 Task: Add the task  Improve performance of the app on low-end devices to the section Code Cheetahs in the project TreasureLine and add a Due Date to the respective task as 2023/07/08.
Action: Mouse moved to (64, 275)
Screenshot: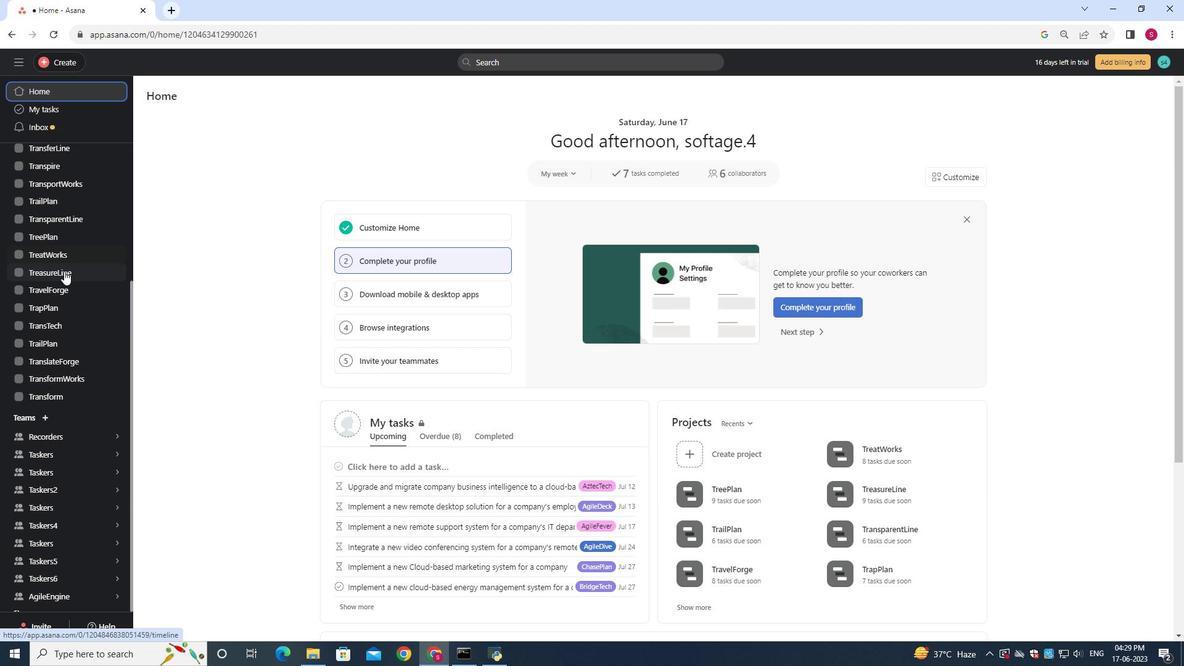 
Action: Mouse pressed left at (63, 275)
Screenshot: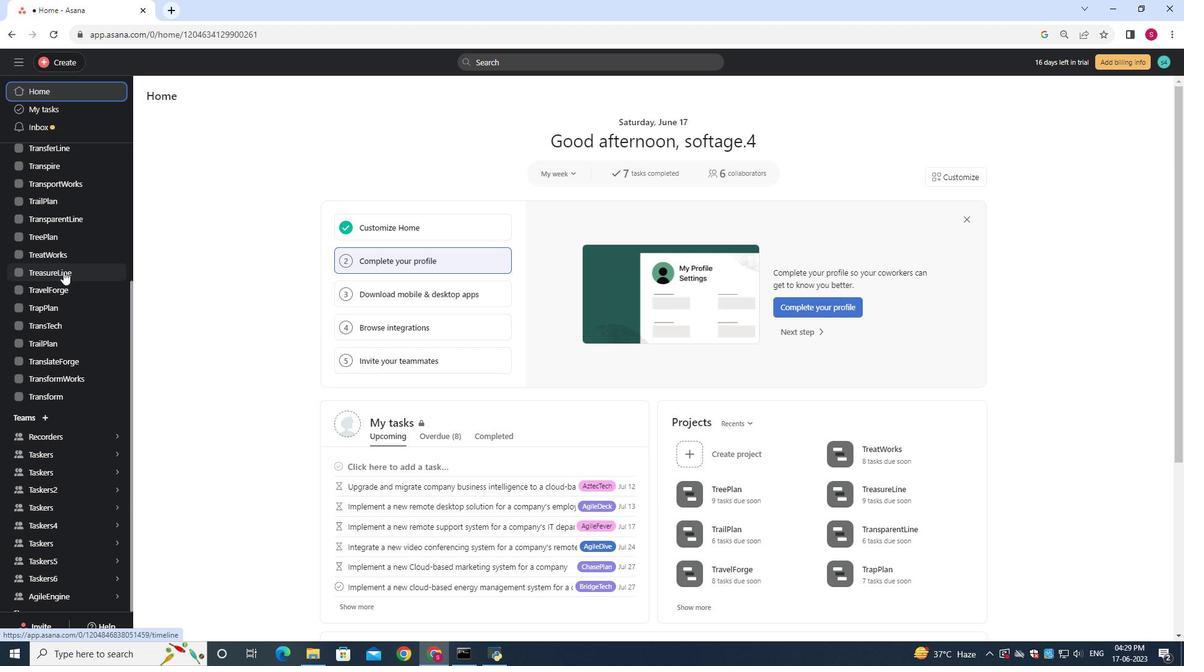 
Action: Mouse moved to (427, 272)
Screenshot: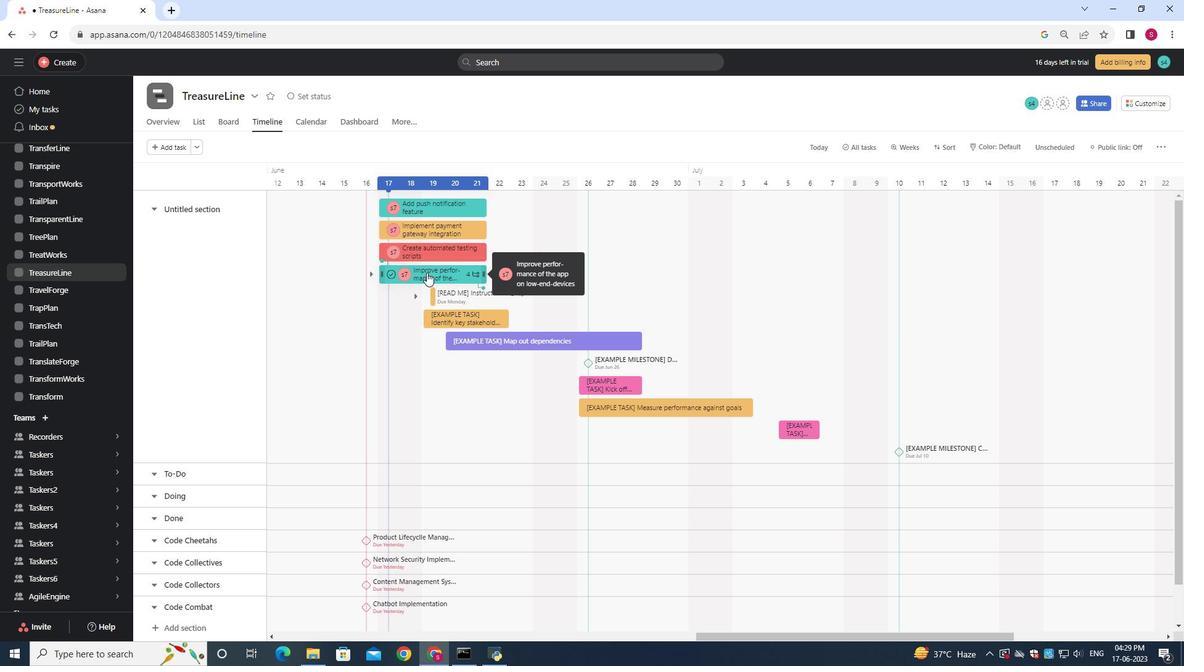 
Action: Mouse pressed left at (427, 272)
Screenshot: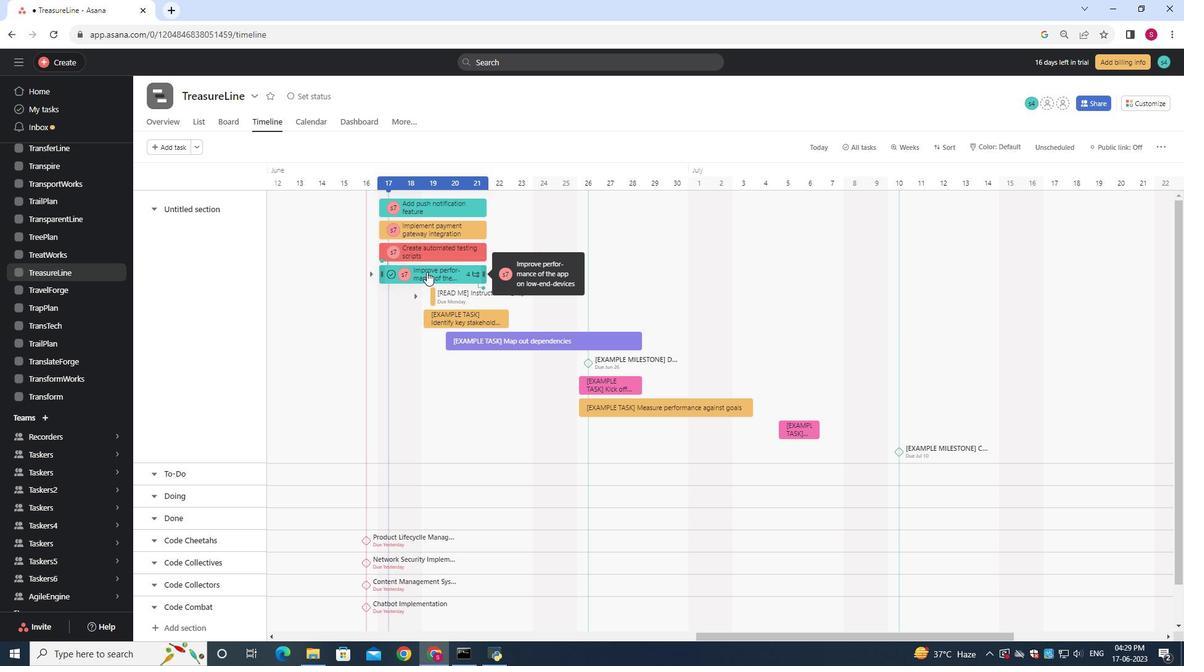 
Action: Mouse moved to (340, 512)
Screenshot: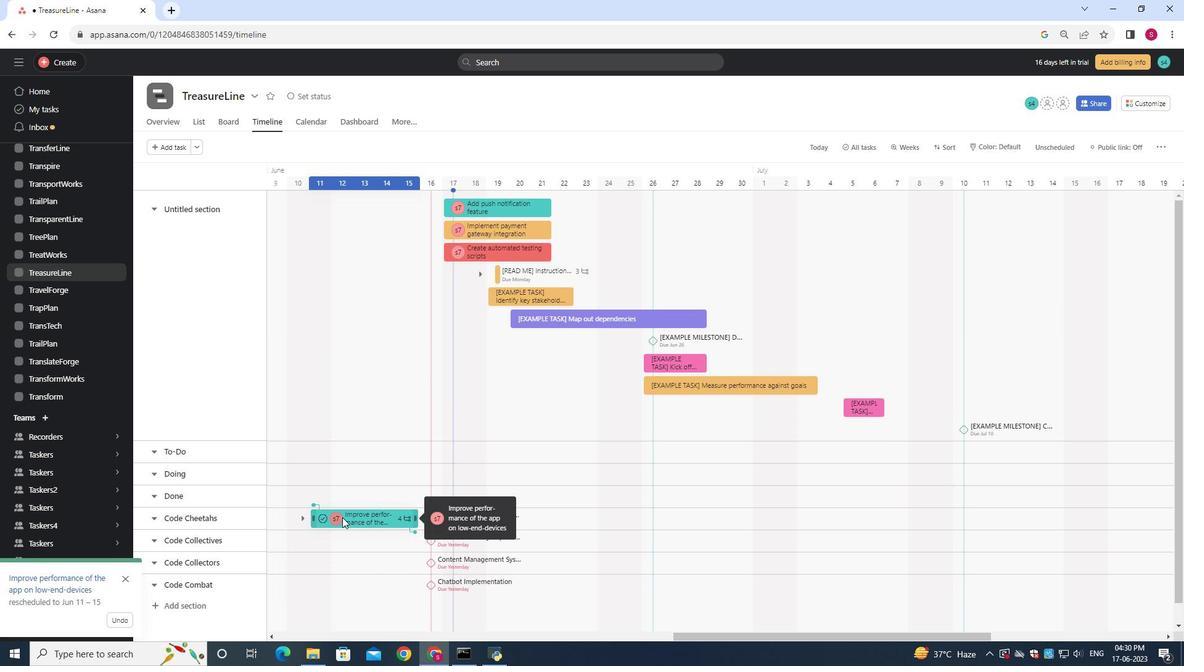 
Action: Mouse pressed left at (340, 512)
Screenshot: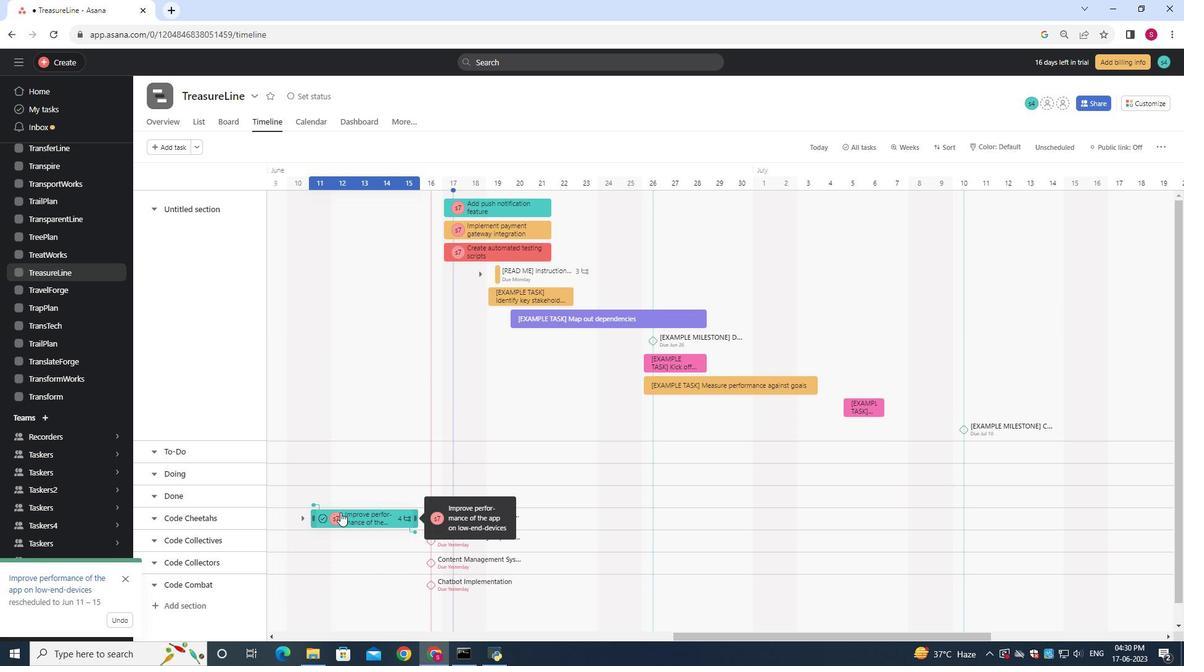 
Action: Mouse moved to (955, 233)
Screenshot: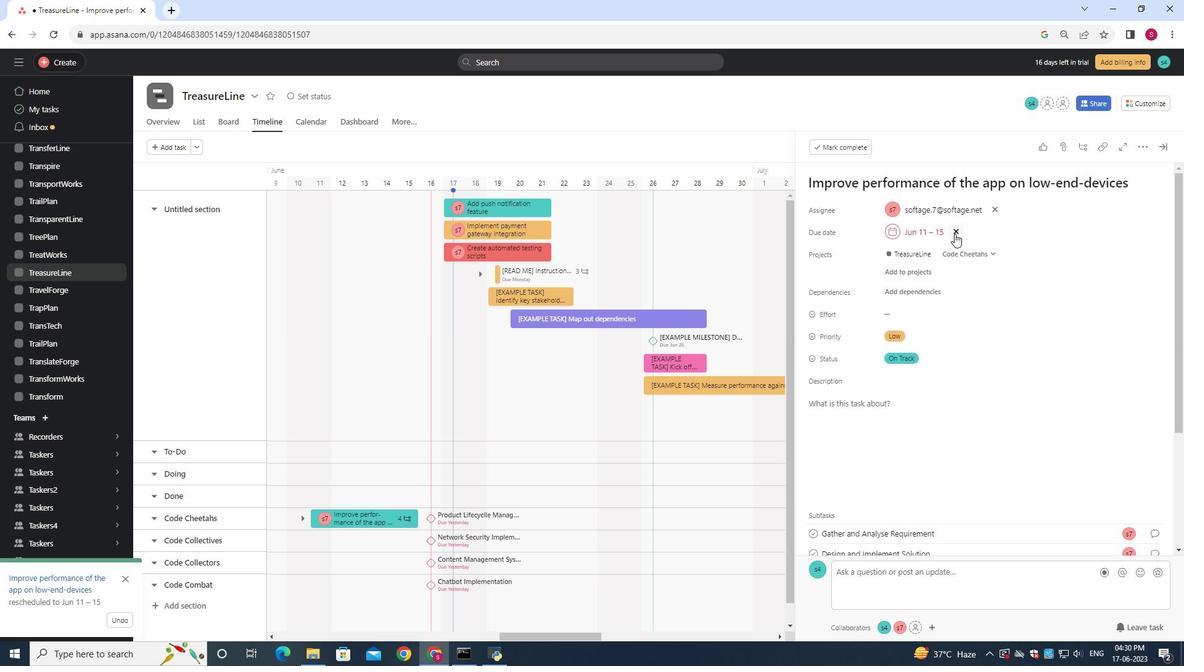 
Action: Mouse pressed left at (955, 233)
Screenshot: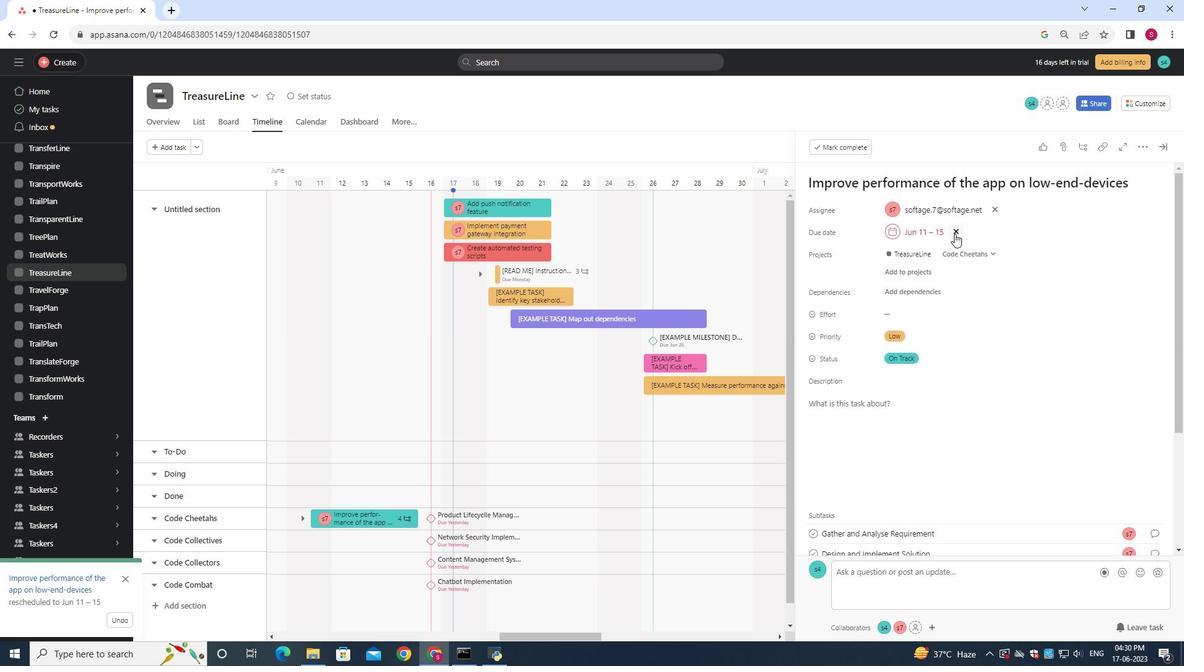 
Action: Mouse moved to (913, 236)
Screenshot: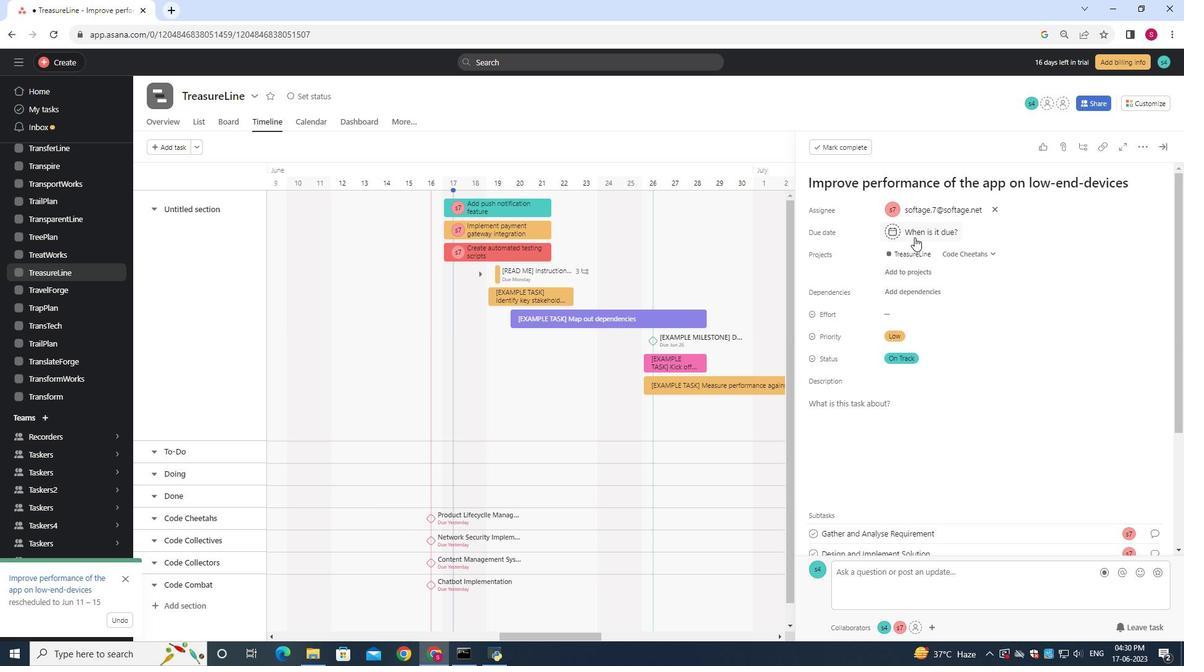 
Action: Mouse pressed left at (913, 236)
Screenshot: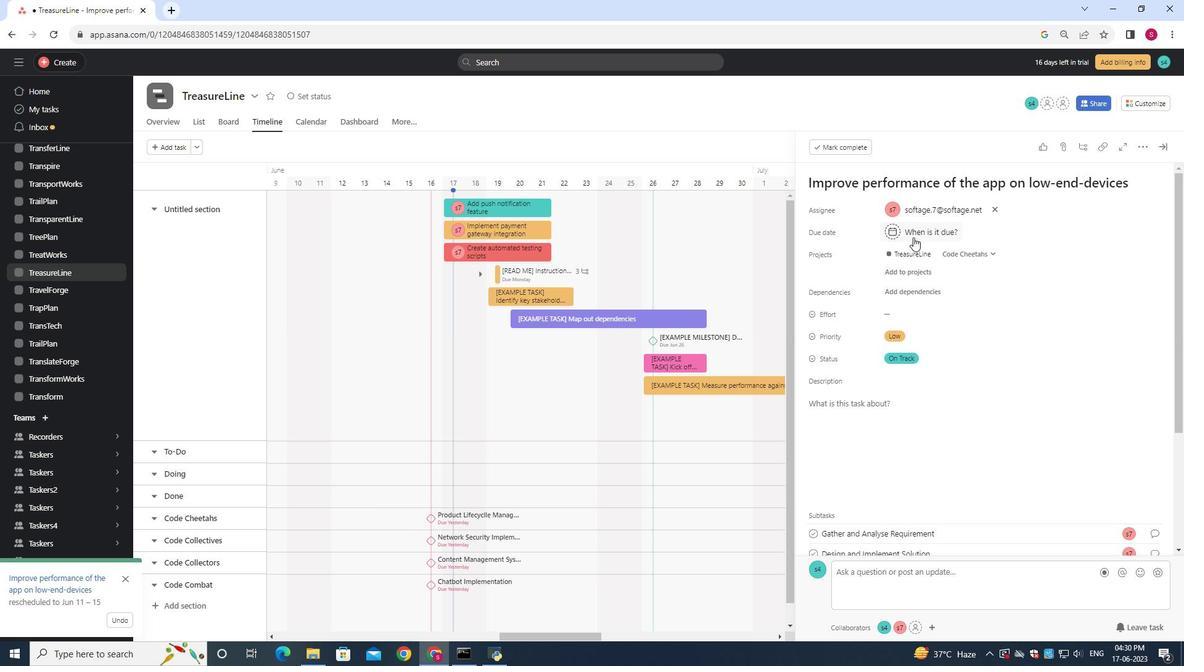 
Action: Mouse moved to (912, 236)
Screenshot: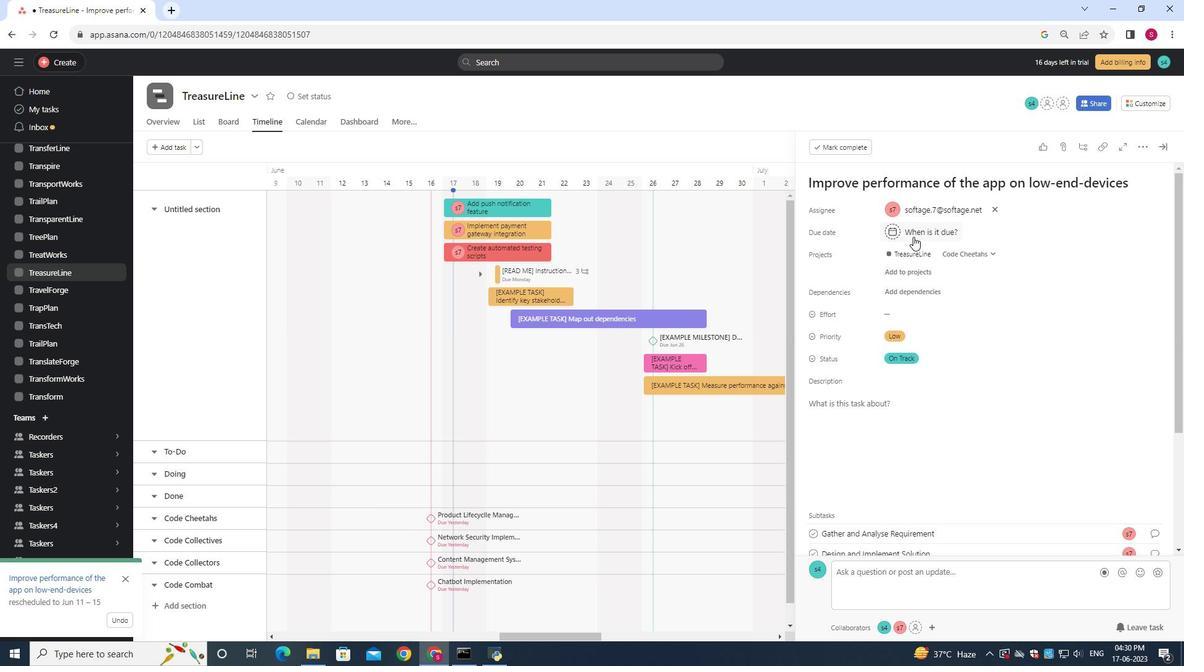
Action: Key pressed 2023/07/08<Key.enter>
Screenshot: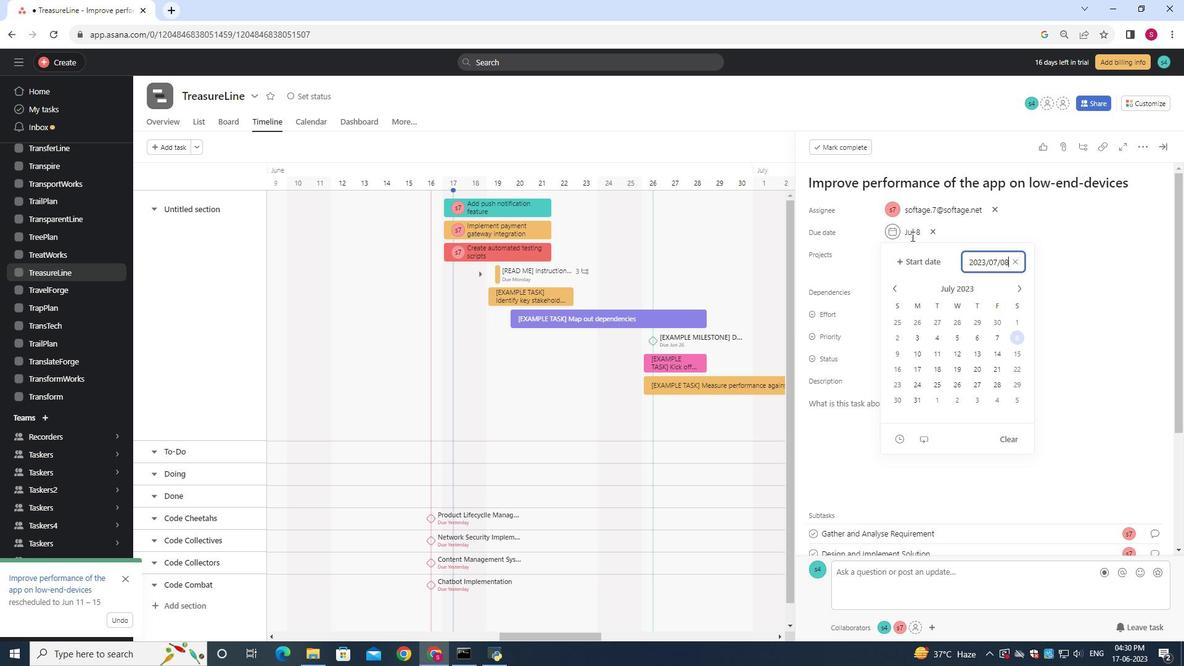
